 Task: Create a section Data Mining Sprint and in the section, add a milestone Website Redesign in the project Visionary.
Action: Mouse moved to (64, 362)
Screenshot: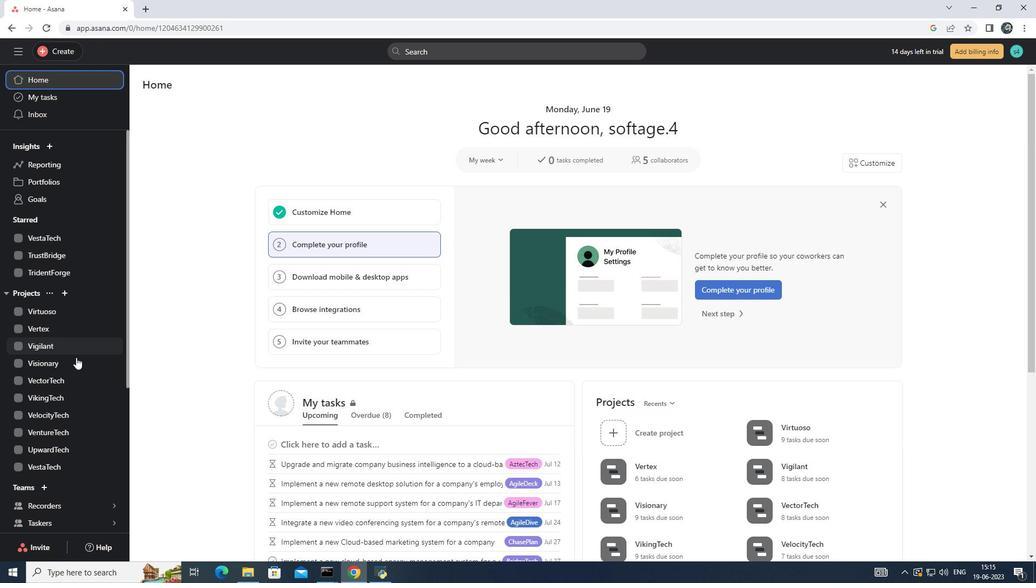 
Action: Mouse pressed left at (64, 362)
Screenshot: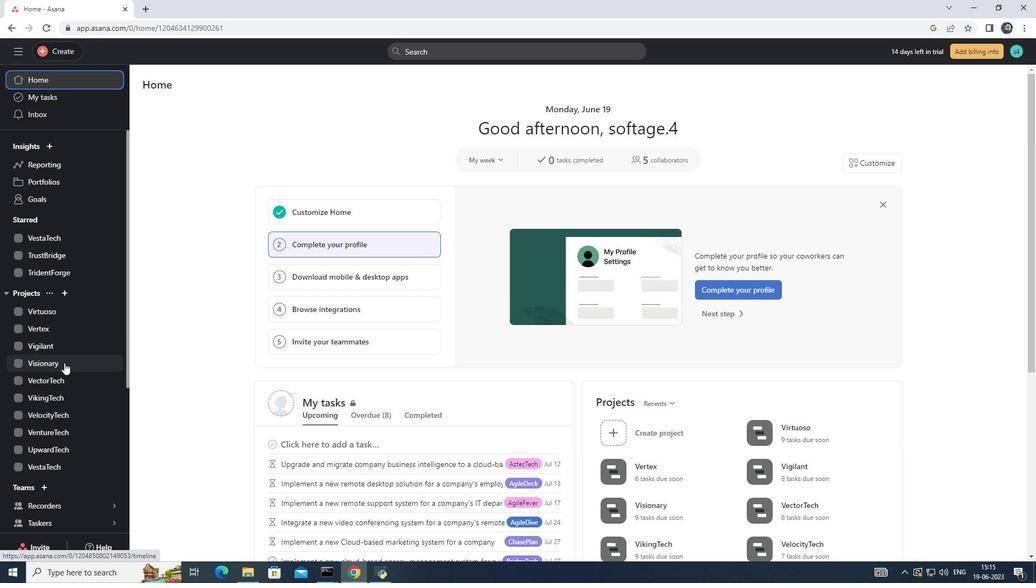 
Action: Mouse moved to (157, 400)
Screenshot: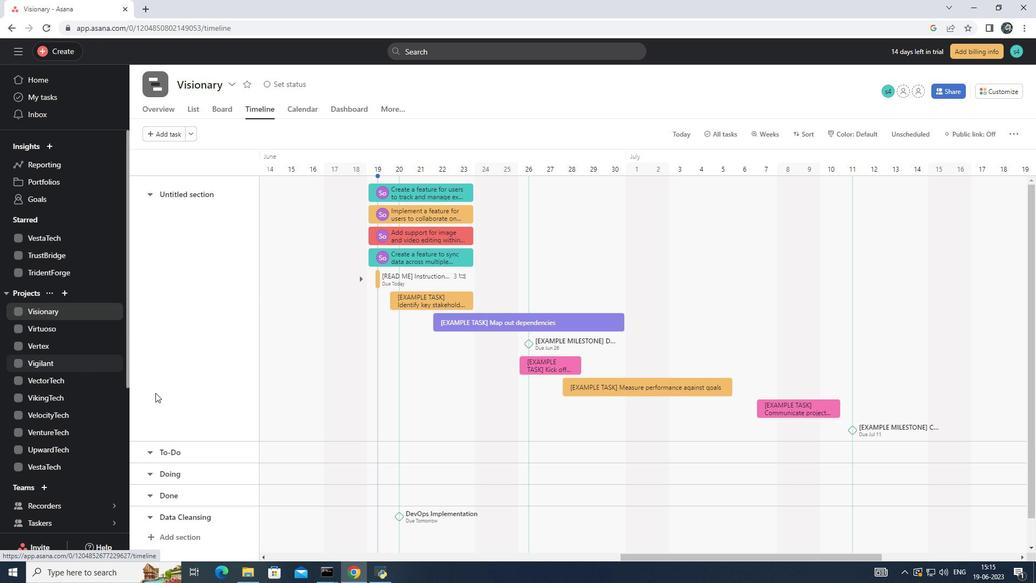 
Action: Mouse scrolled (157, 399) with delta (0, 0)
Screenshot: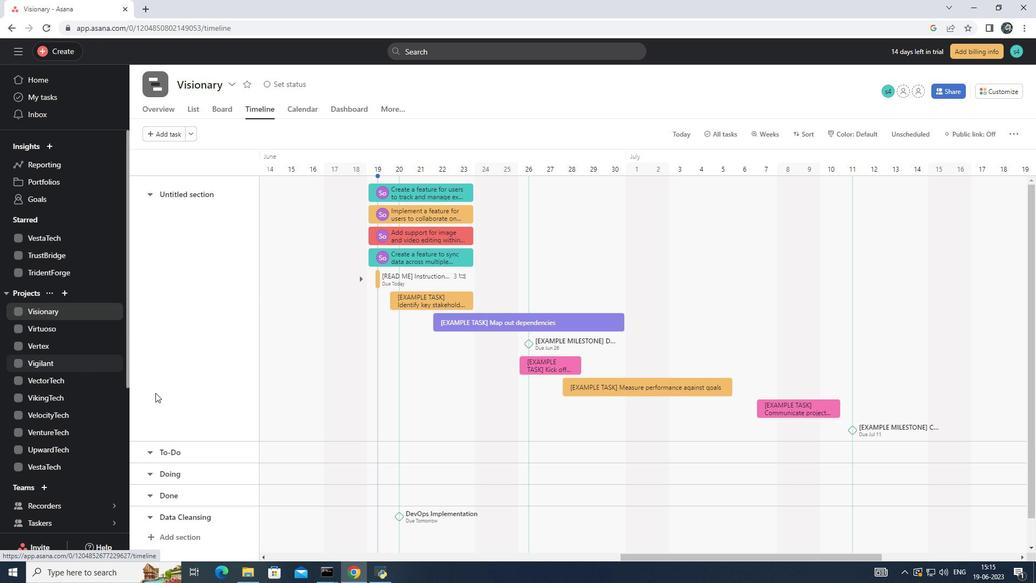 
Action: Mouse moved to (158, 404)
Screenshot: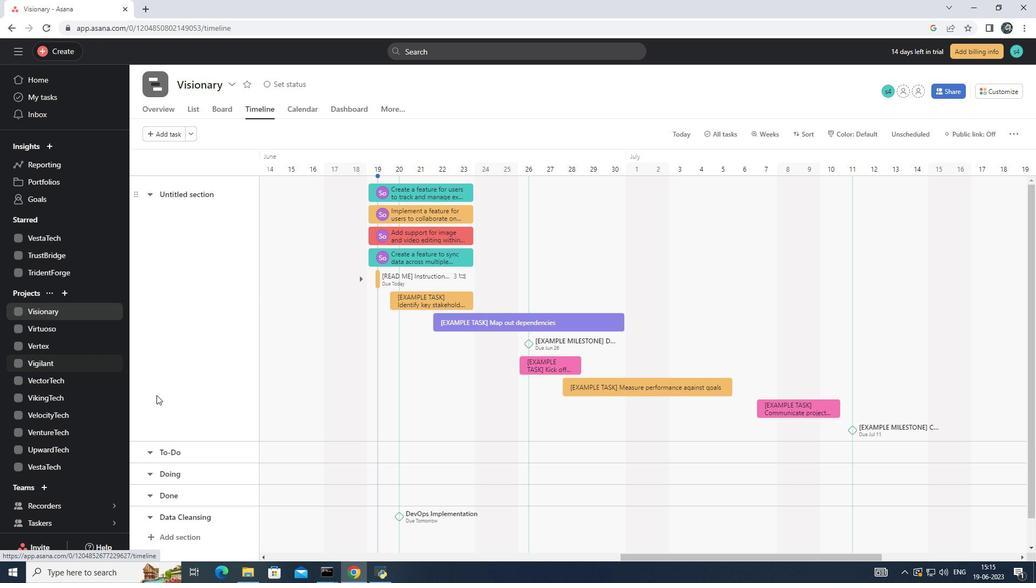 
Action: Mouse scrolled (158, 403) with delta (0, 0)
Screenshot: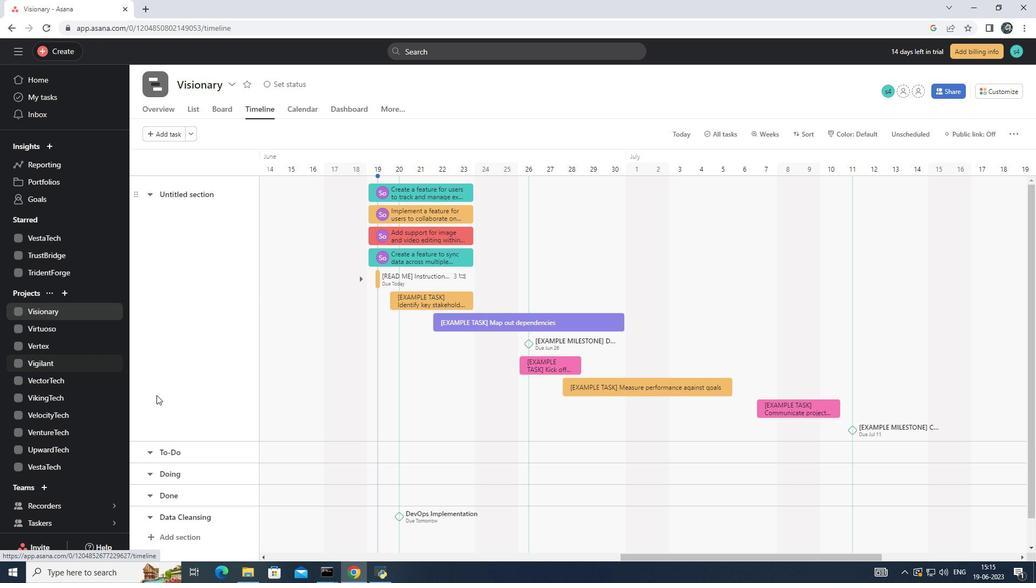 
Action: Mouse moved to (159, 408)
Screenshot: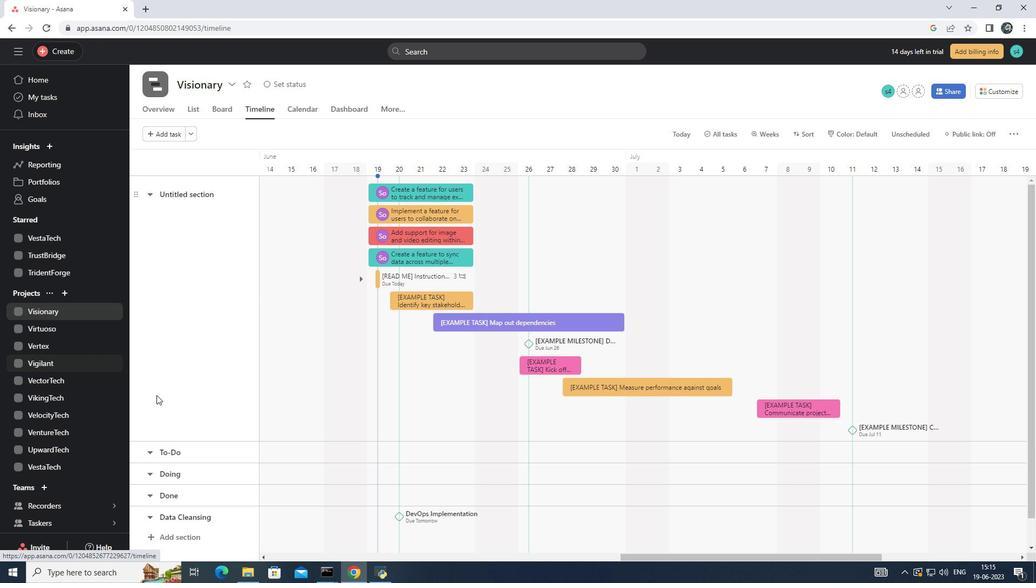 
Action: Mouse scrolled (159, 408) with delta (0, 0)
Screenshot: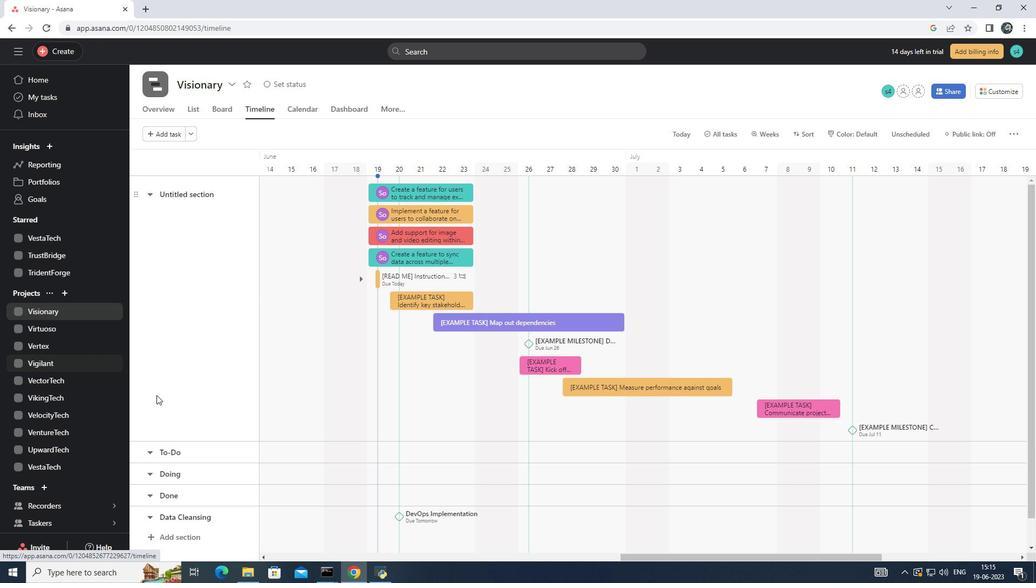 
Action: Mouse moved to (172, 510)
Screenshot: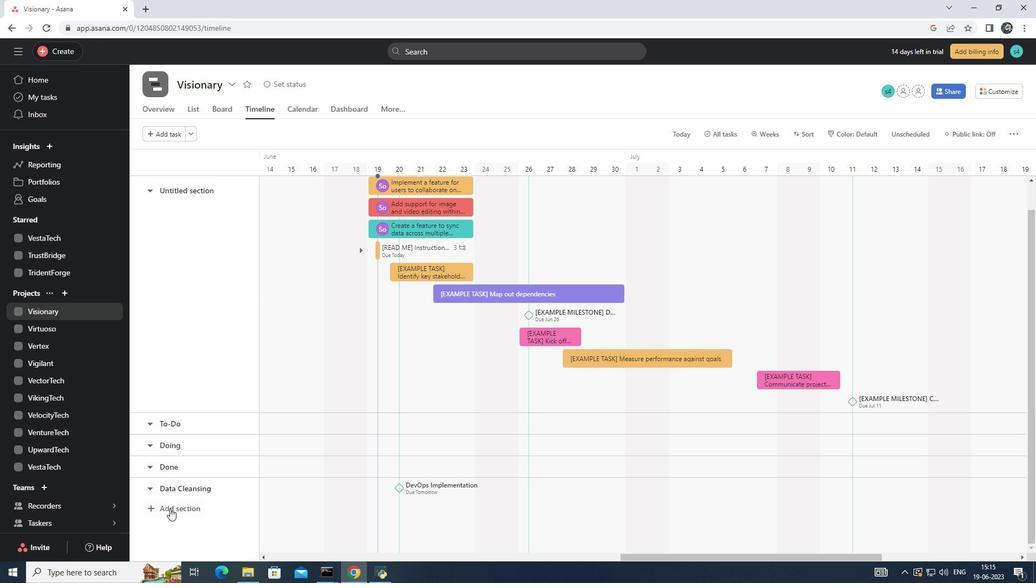 
Action: Mouse pressed left at (172, 510)
Screenshot: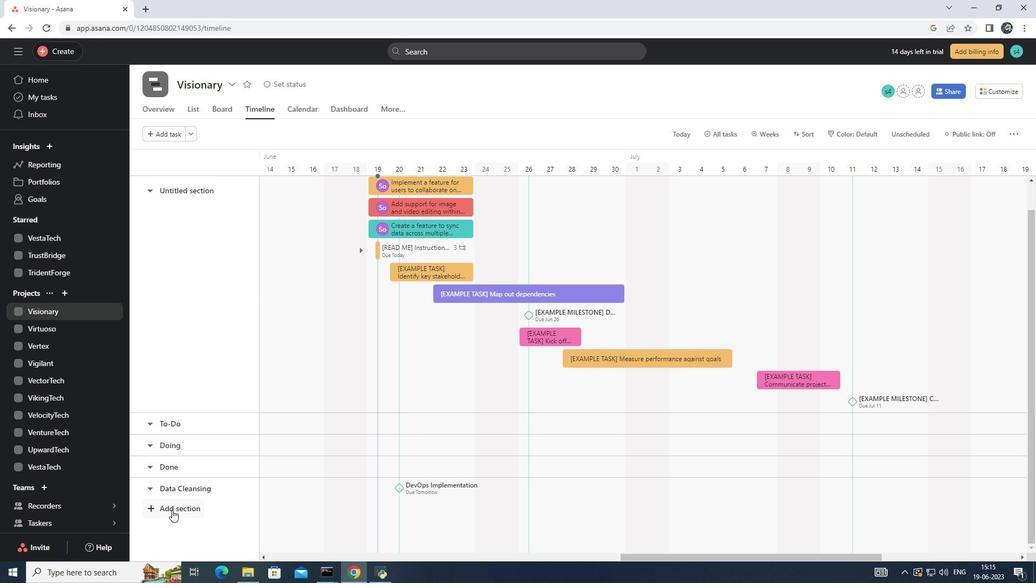 
Action: Mouse moved to (174, 488)
Screenshot: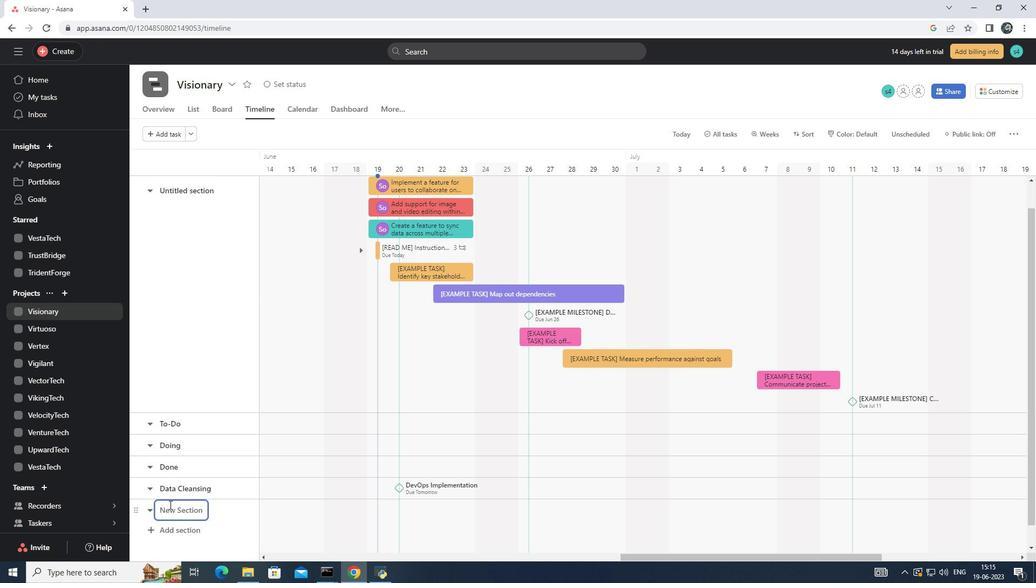 
Action: Key pressed <Key.shift>D
Screenshot: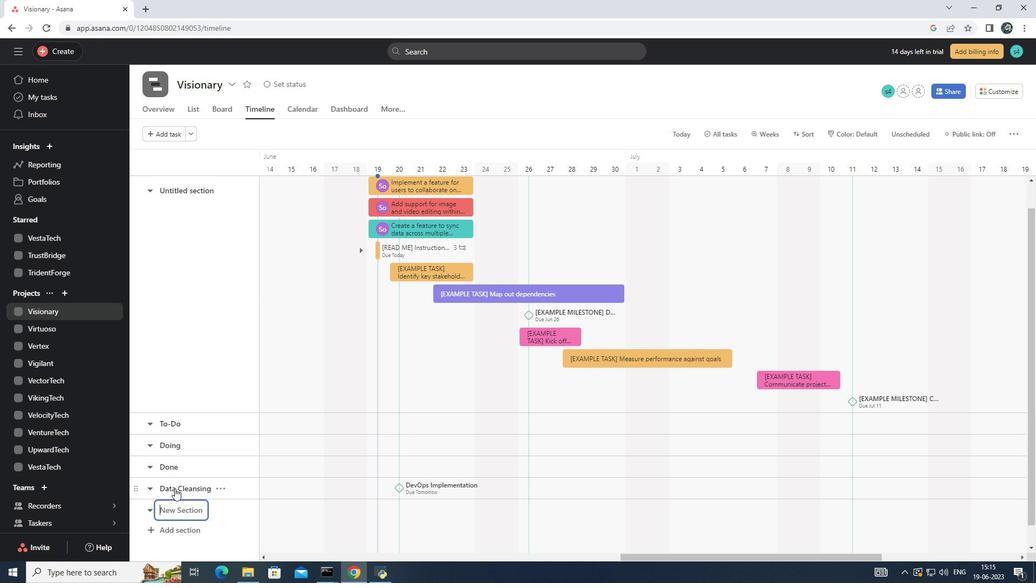
Action: Mouse moved to (174, 488)
Screenshot: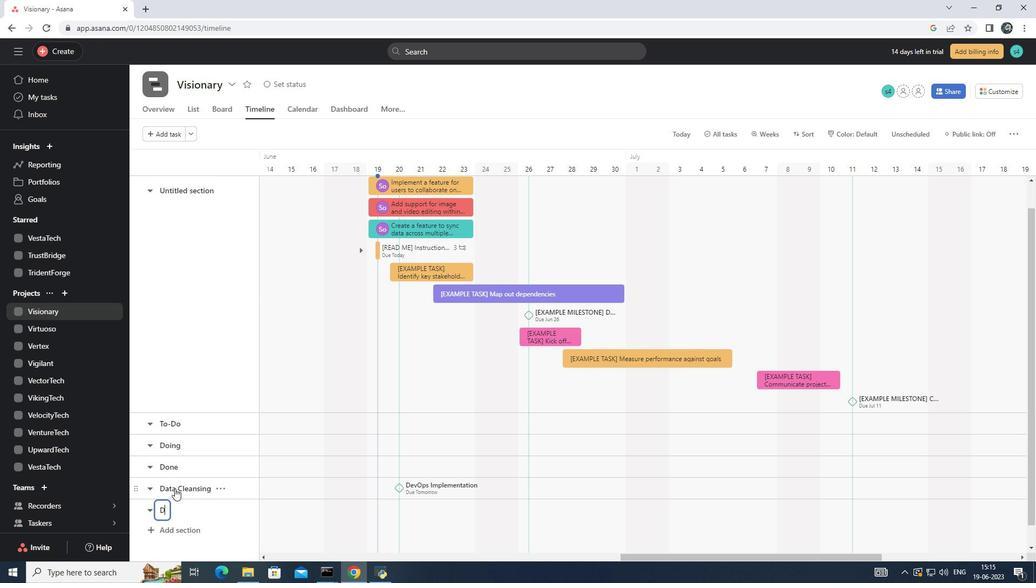
Action: Key pressed ata<Key.space><Key.shift><Key.shift><Key.shift><Key.shift><Key.shift><Key.shift><Key.shift><Key.shift><Key.shift><Key.shift>Mining<Key.space><Key.shift>Sprint<Key.enter>
Screenshot: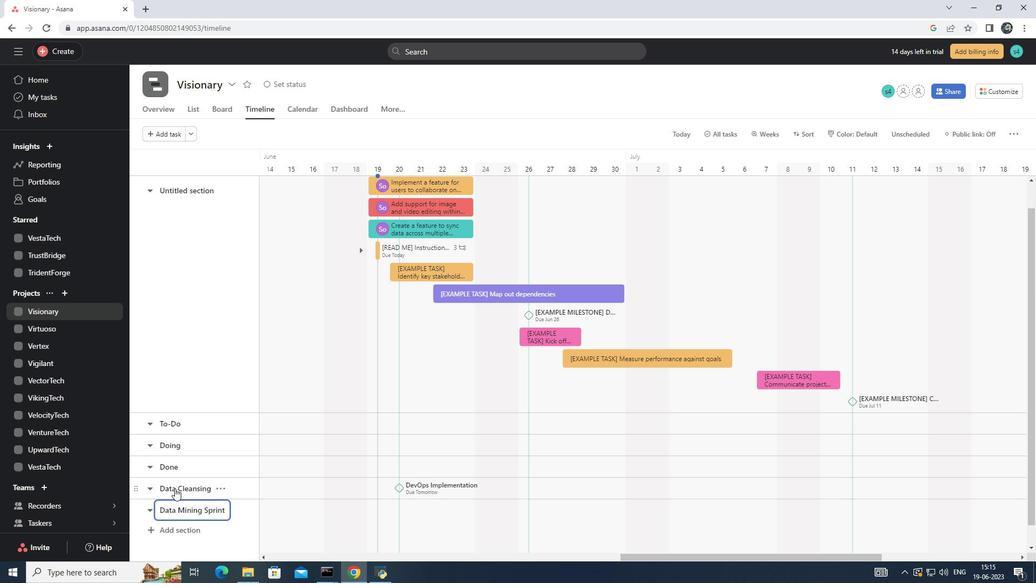 
Action: Mouse moved to (317, 509)
Screenshot: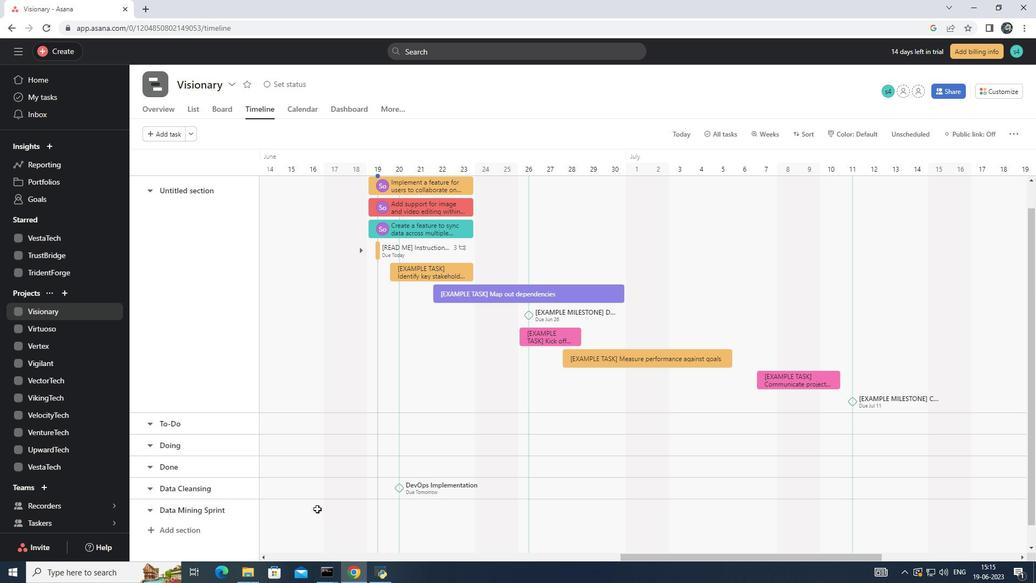 
Action: Mouse pressed left at (317, 509)
Screenshot: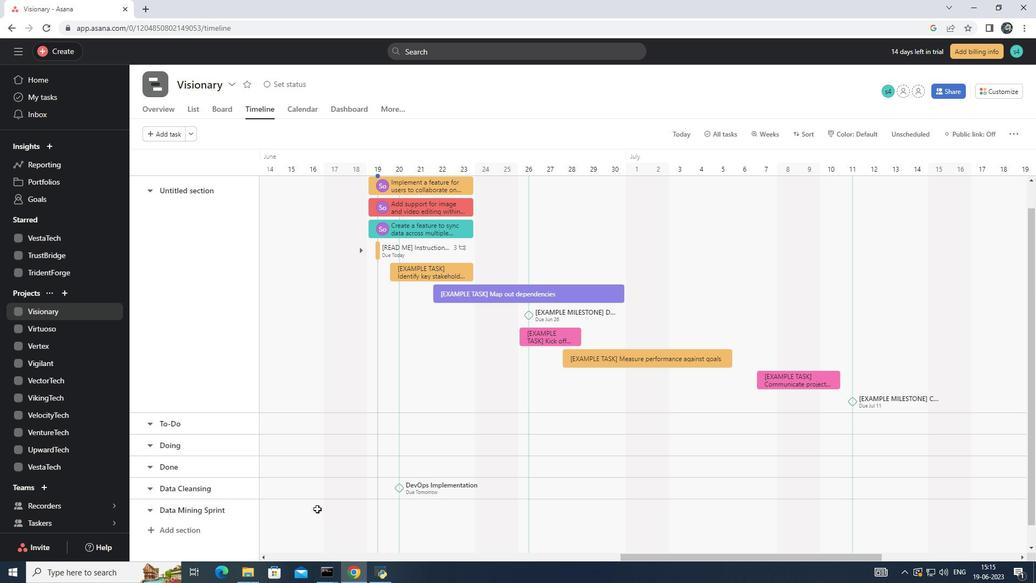 
Action: Key pressed <Key.shift>Website<Key.space><Key.shift>Redesign<Key.enter>
Screenshot: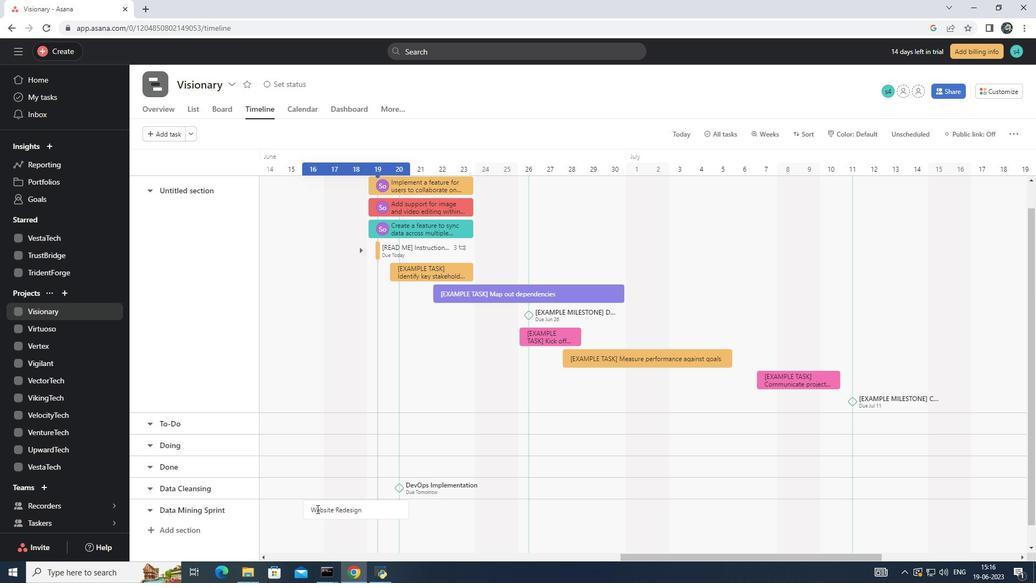 
Action: Mouse moved to (332, 511)
Screenshot: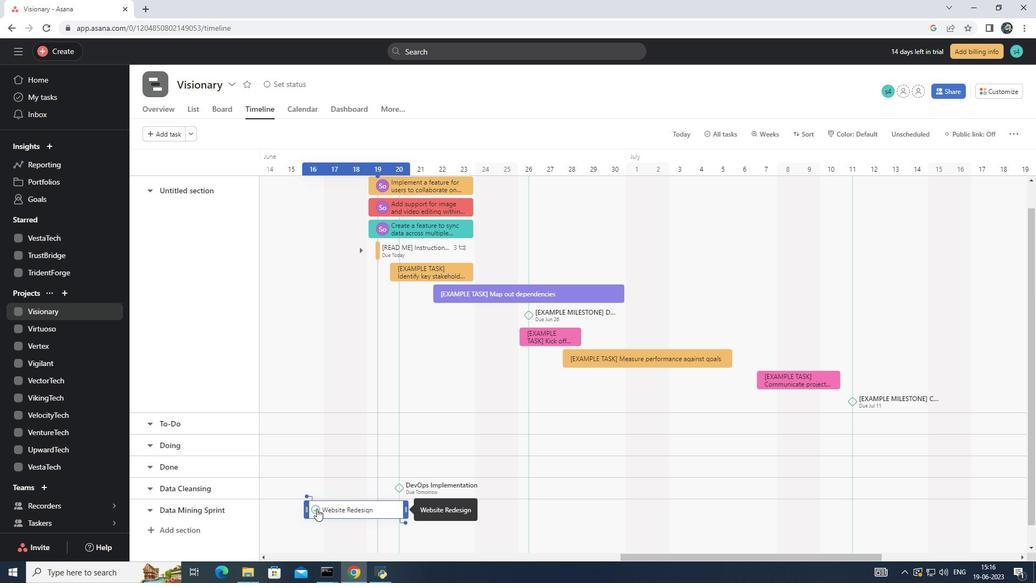 
Action: Mouse pressed right at (332, 511)
Screenshot: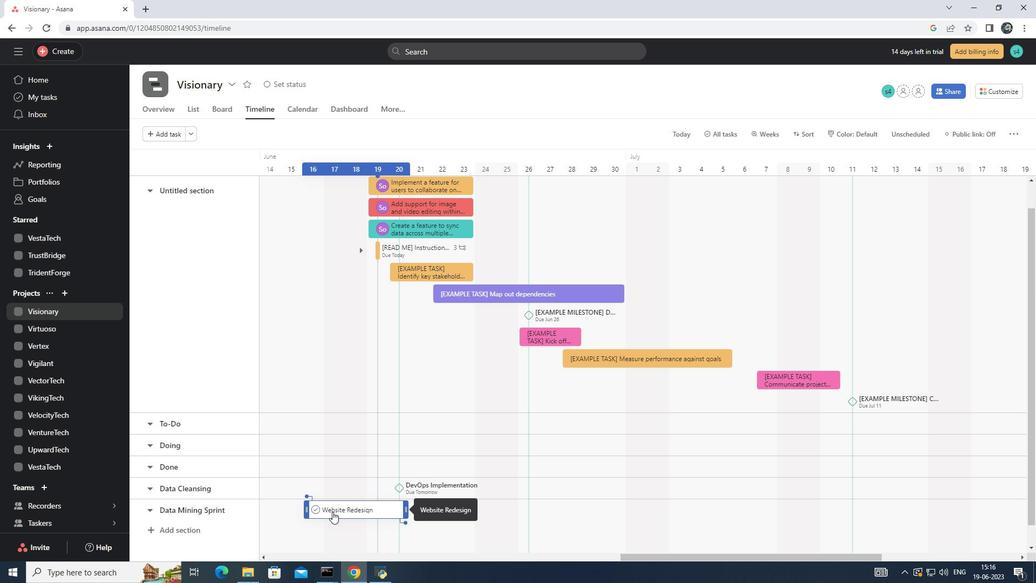 
Action: Mouse moved to (362, 457)
Screenshot: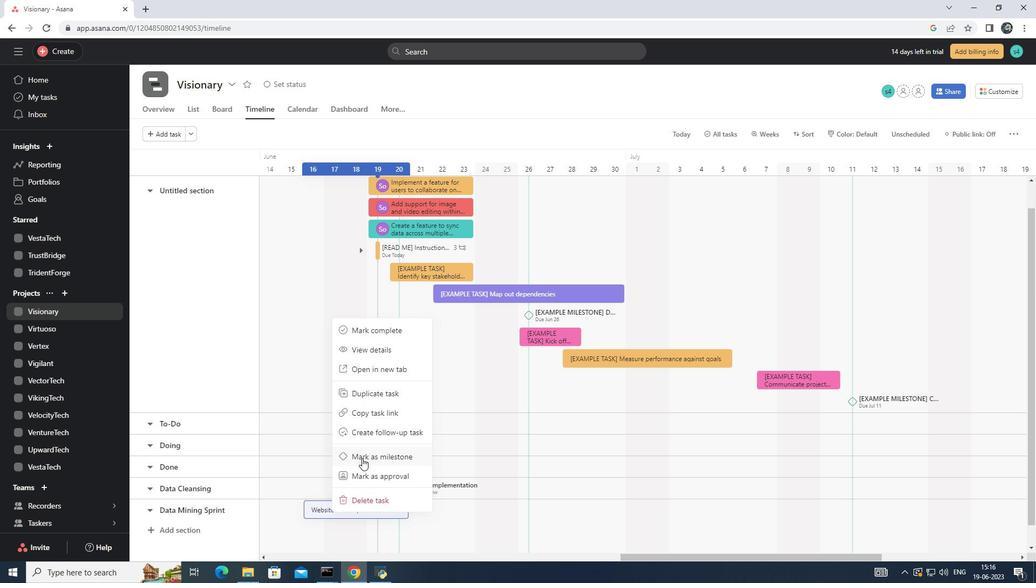 
Action: Mouse pressed left at (362, 457)
Screenshot: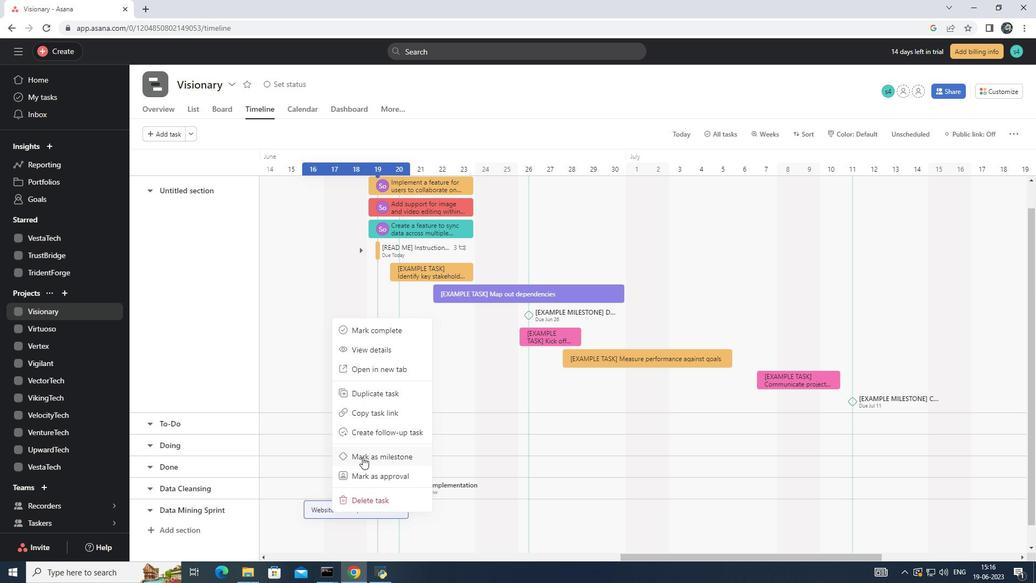 
